 Task: Toggle the experimental feature "Enable CSS <length> authoring tool in the Styles pane".
Action: Mouse moved to (1063, 30)
Screenshot: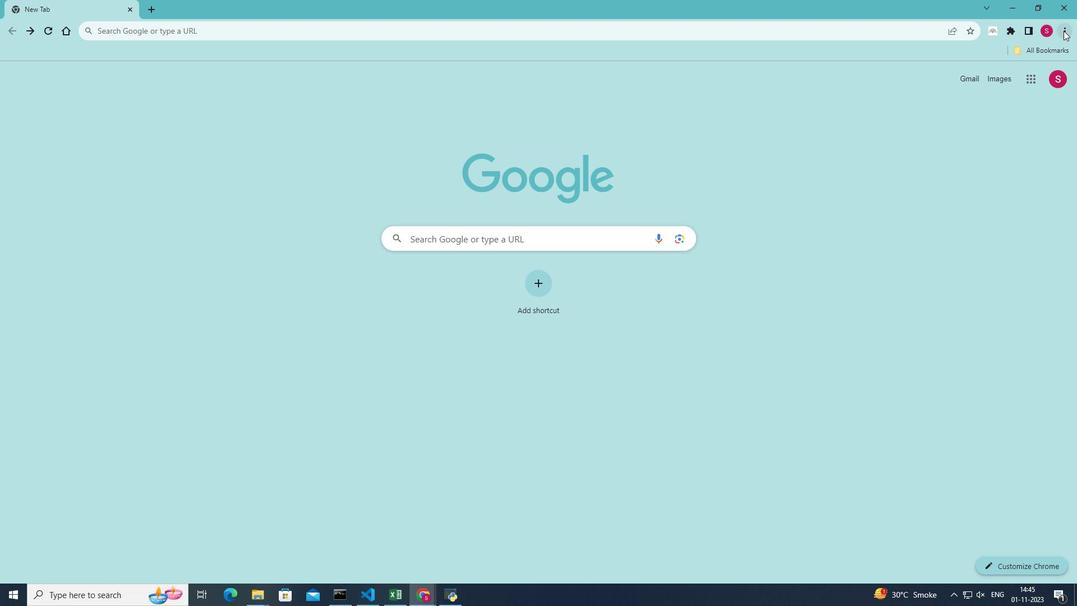 
Action: Mouse pressed left at (1063, 30)
Screenshot: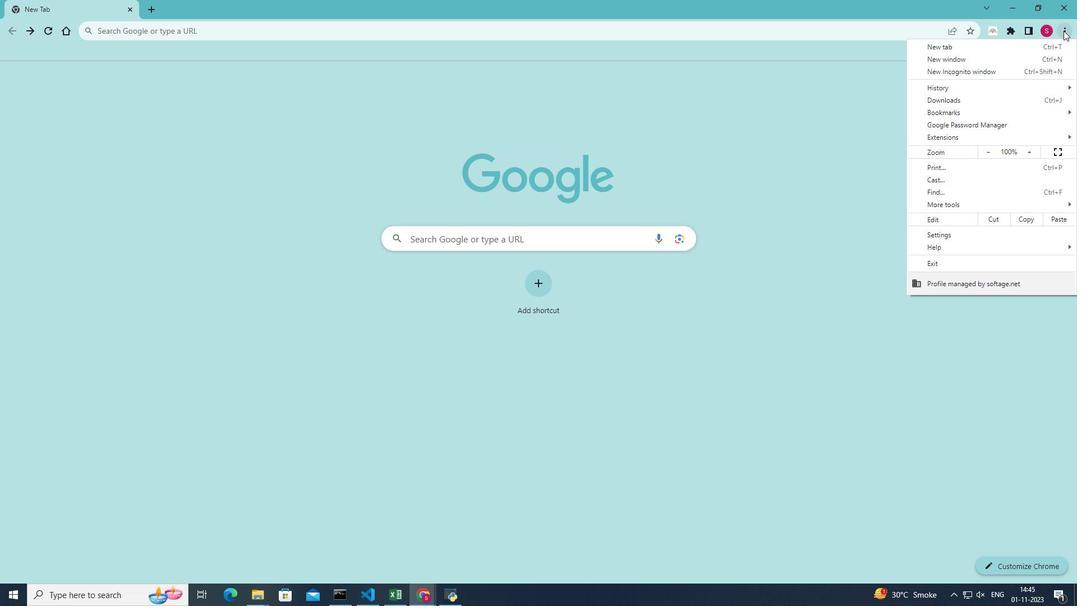 
Action: Mouse moved to (975, 200)
Screenshot: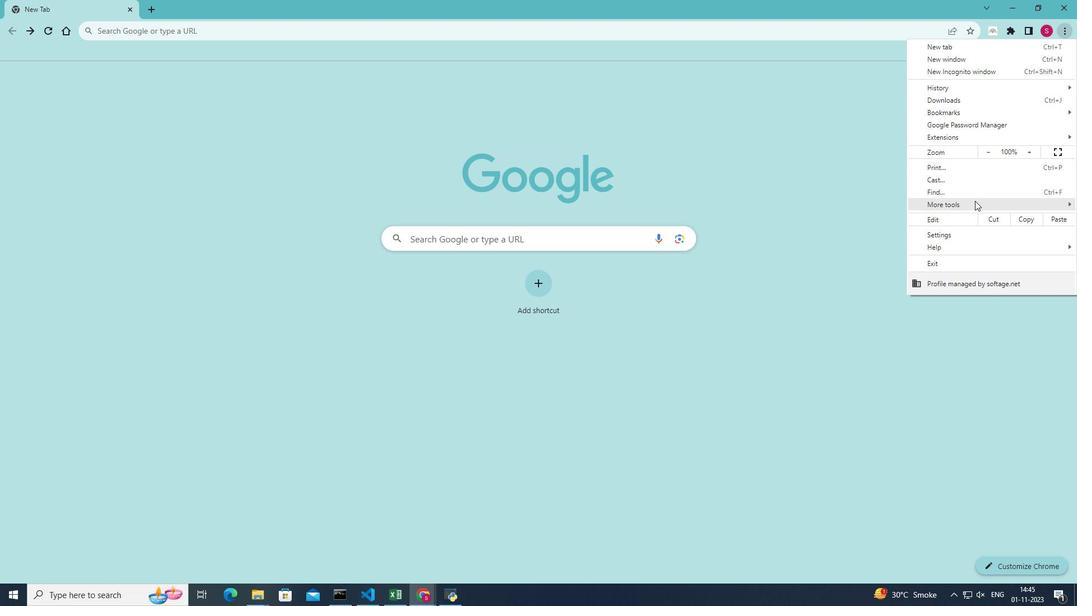 
Action: Mouse pressed left at (975, 200)
Screenshot: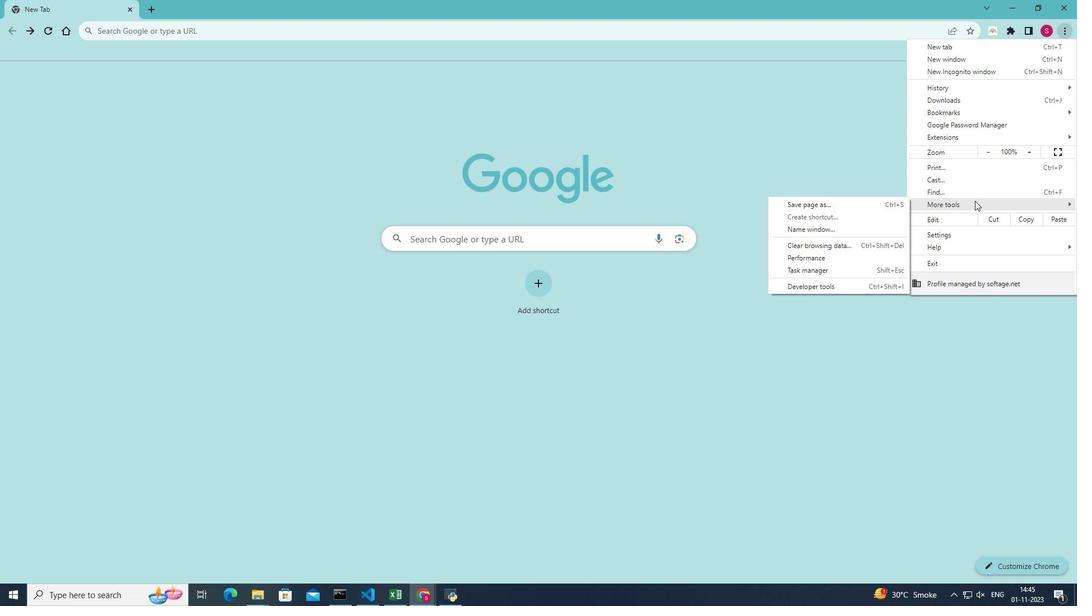 
Action: Mouse moved to (791, 284)
Screenshot: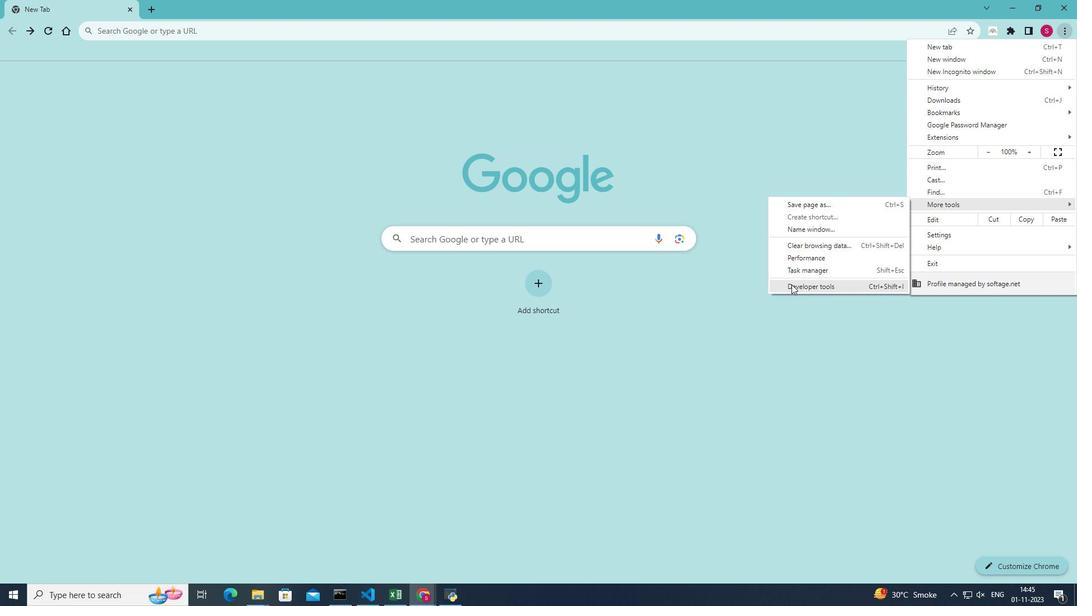 
Action: Mouse pressed left at (791, 284)
Screenshot: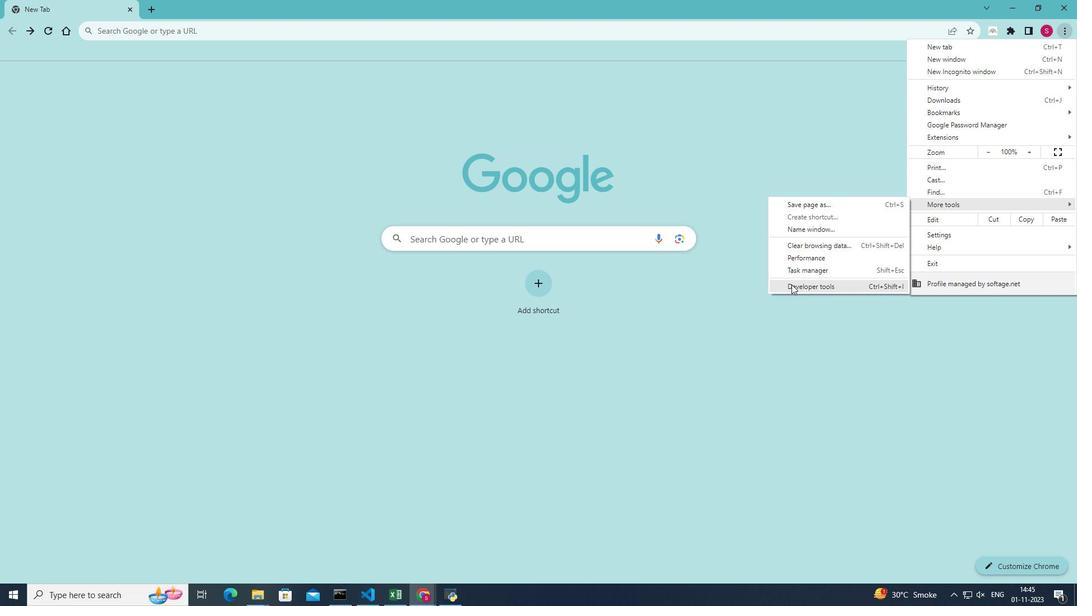 
Action: Mouse moved to (1039, 65)
Screenshot: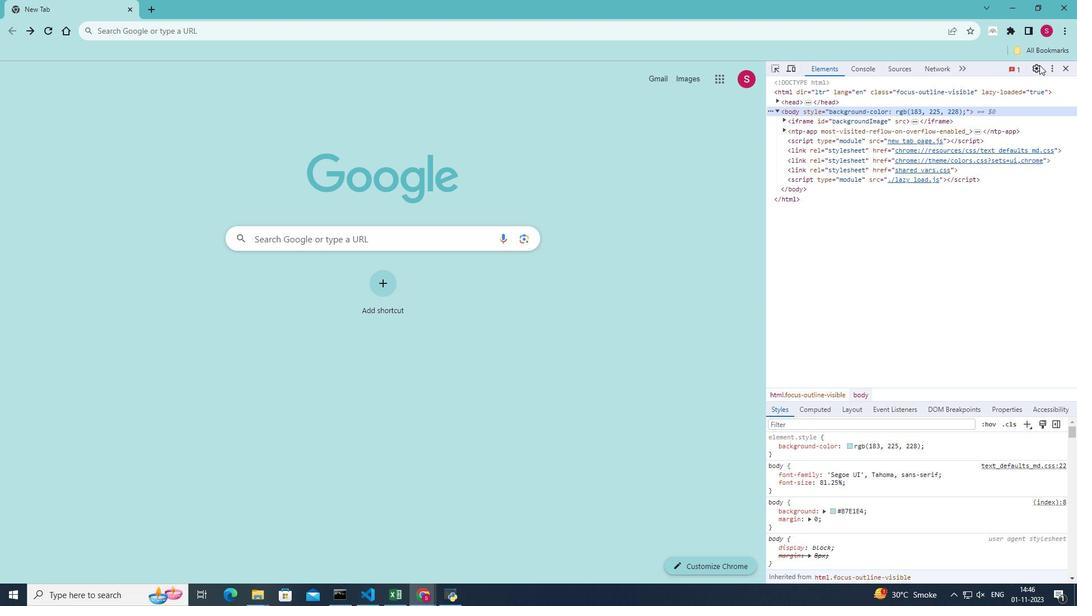 
Action: Mouse pressed left at (1039, 65)
Screenshot: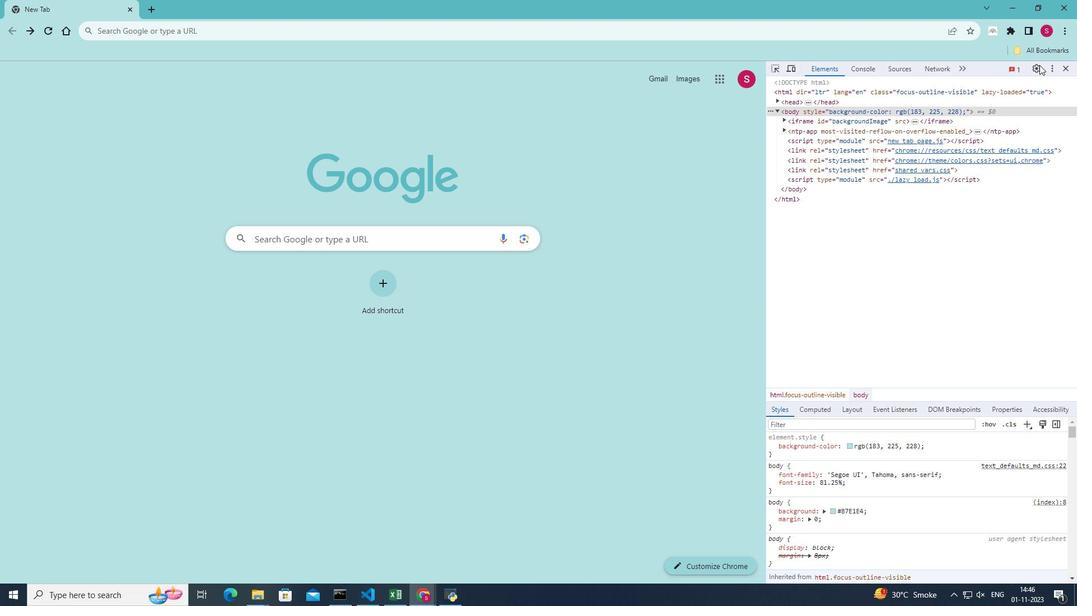 
Action: Mouse moved to (783, 127)
Screenshot: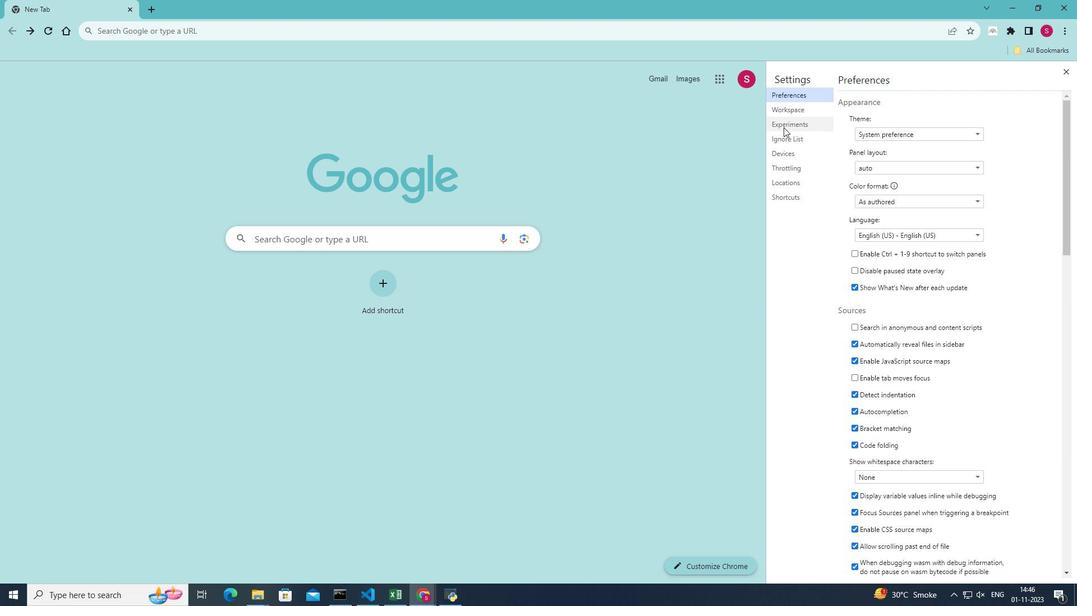 
Action: Mouse pressed left at (783, 127)
Screenshot: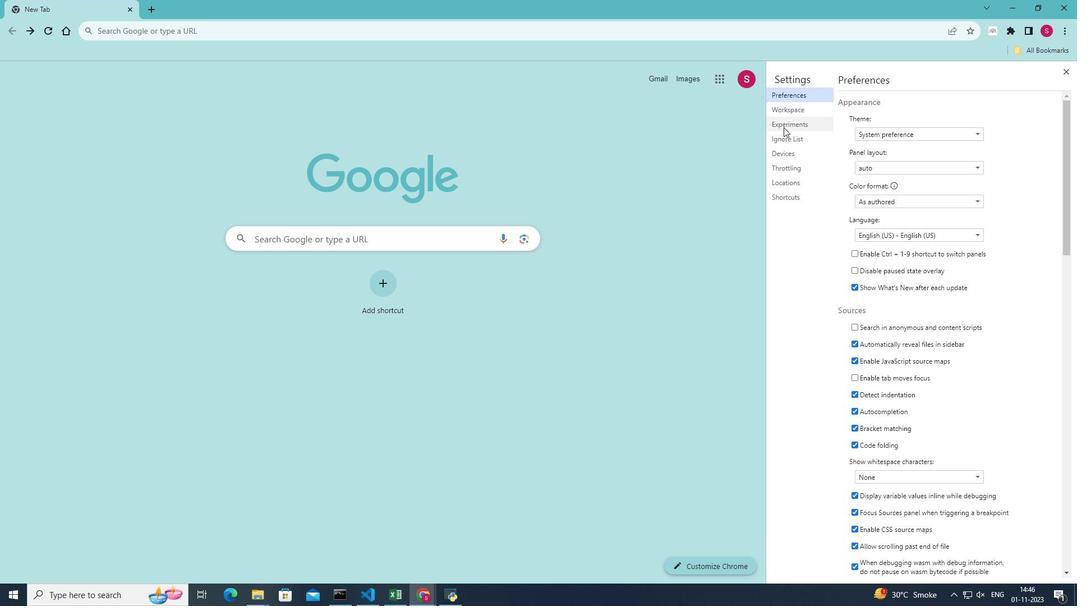 
Action: Mouse moved to (841, 482)
Screenshot: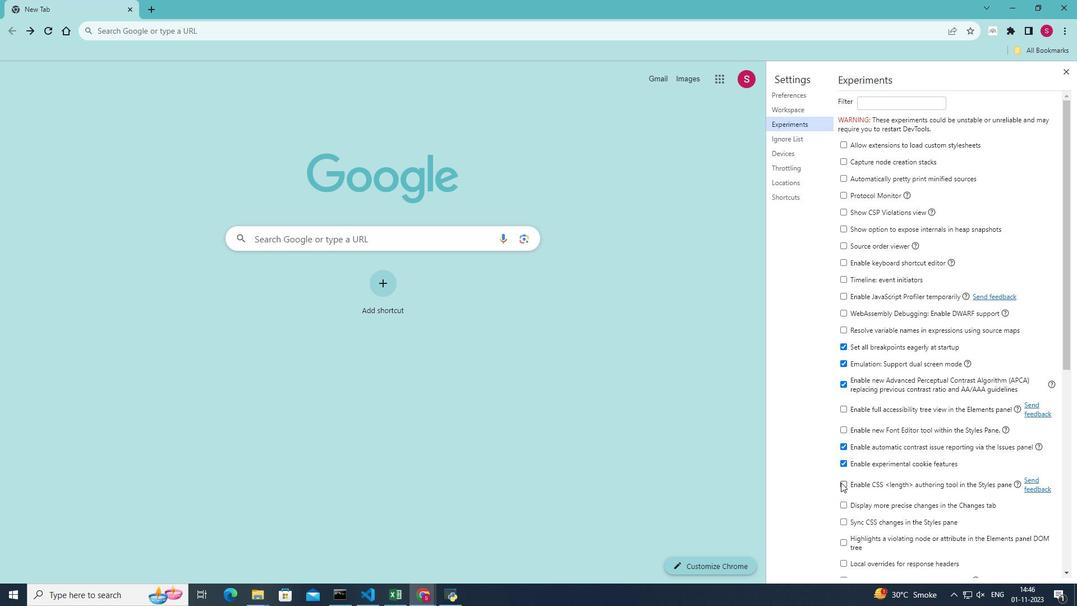 
Action: Mouse pressed left at (841, 482)
Screenshot: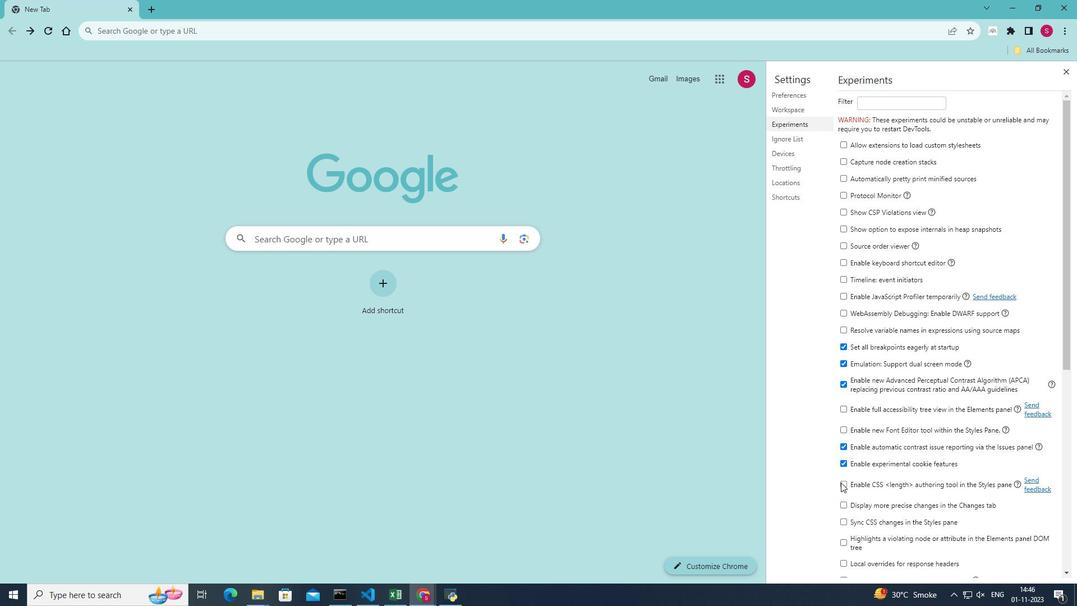 
Action: Mouse moved to (992, 308)
Screenshot: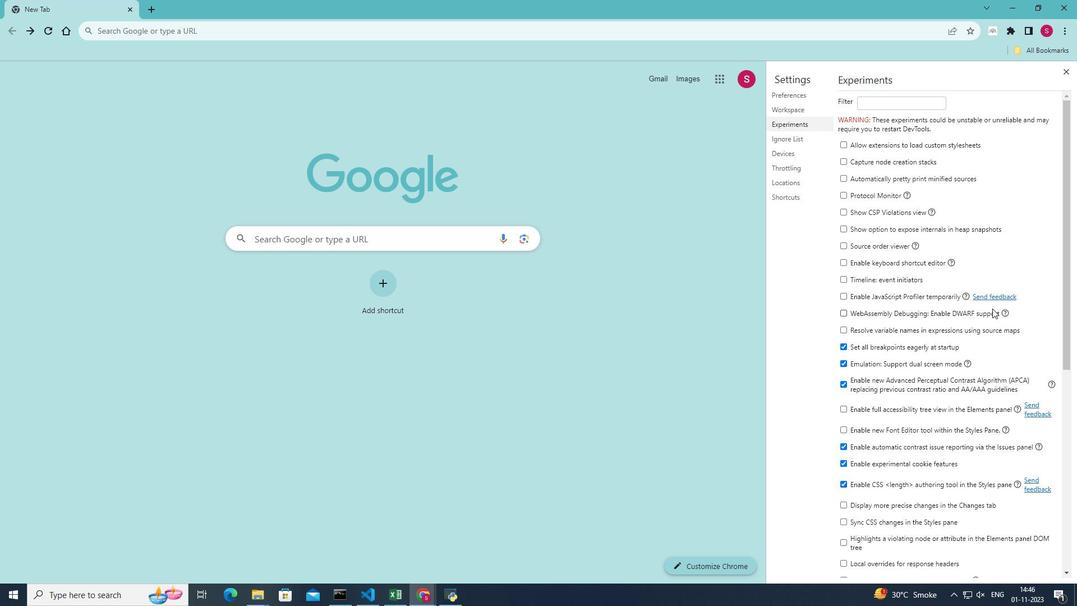 
